 Task: Create a scrum project ZeroG.
Action: Mouse moved to (222, 64)
Screenshot: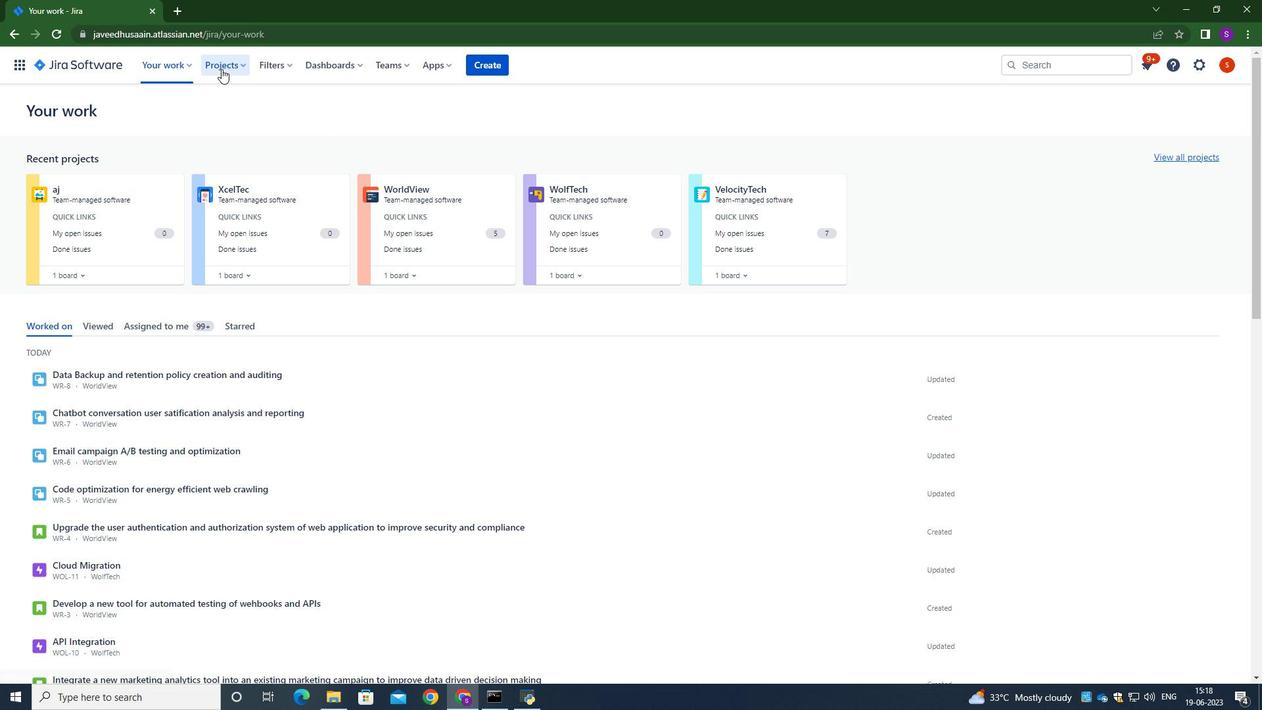 
Action: Mouse pressed left at (222, 64)
Screenshot: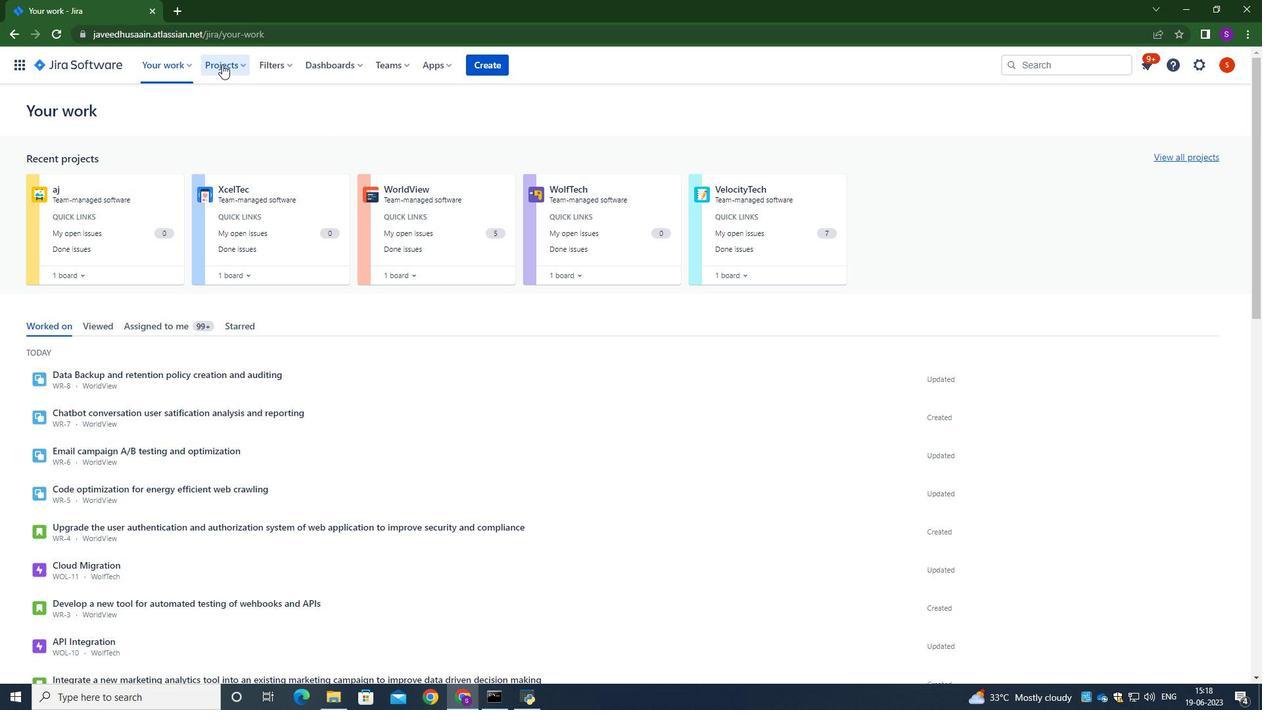 
Action: Mouse moved to (272, 330)
Screenshot: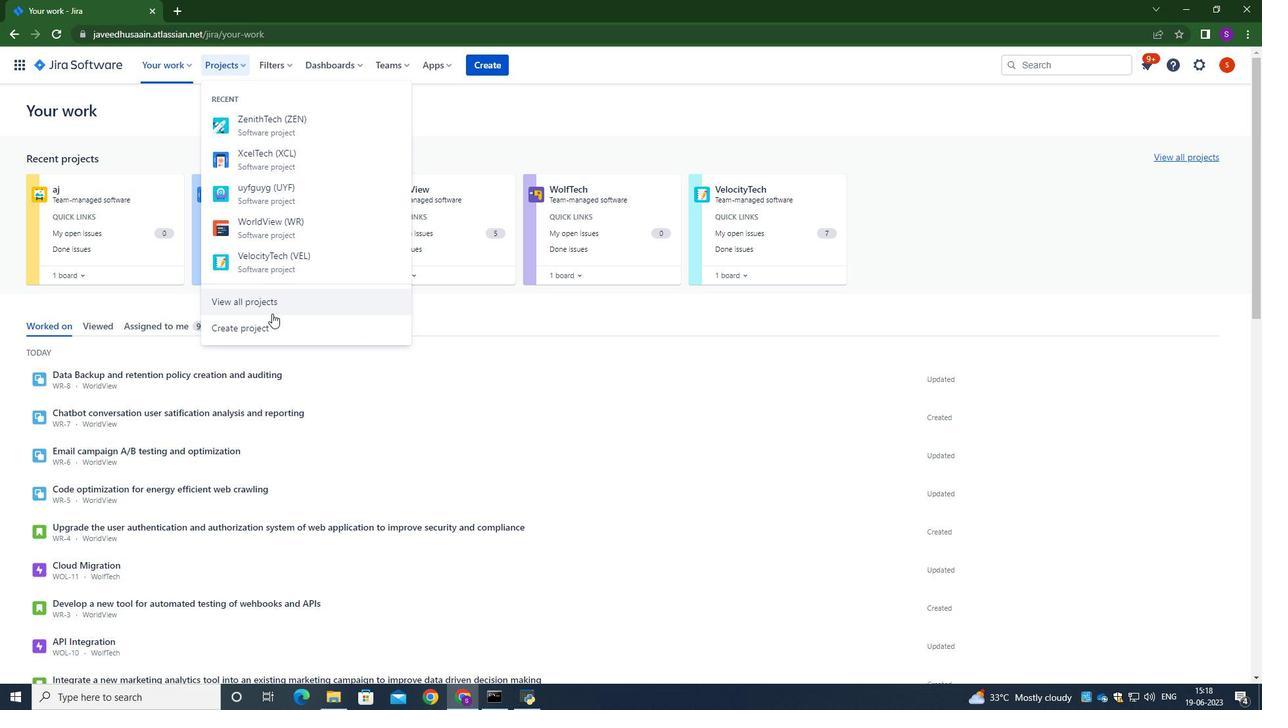
Action: Mouse pressed left at (272, 330)
Screenshot: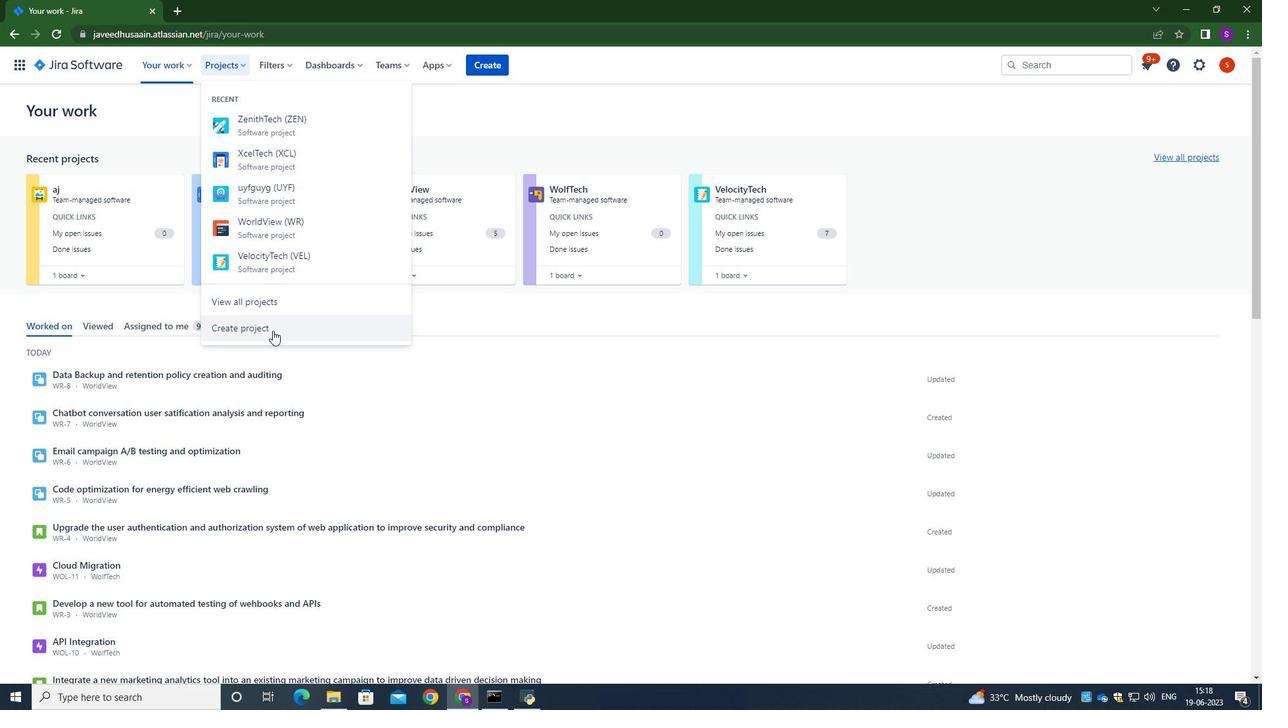 
Action: Mouse moved to (609, 229)
Screenshot: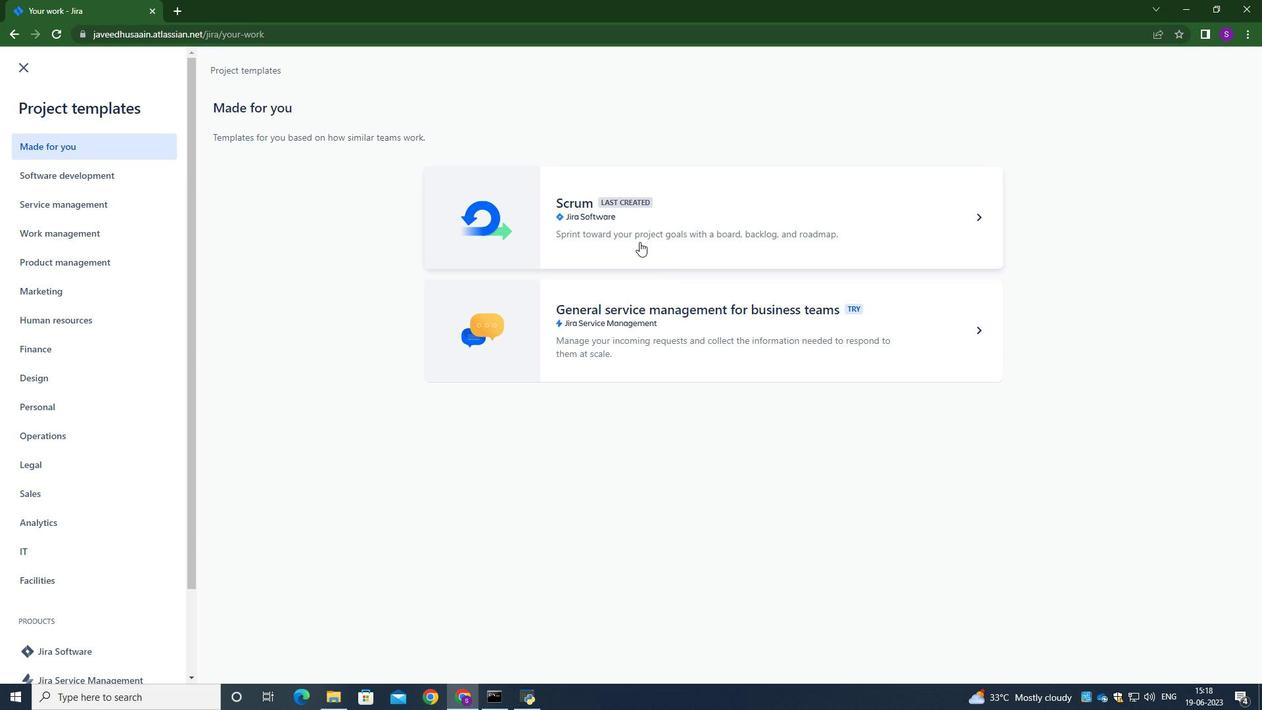 
Action: Mouse pressed left at (609, 229)
Screenshot: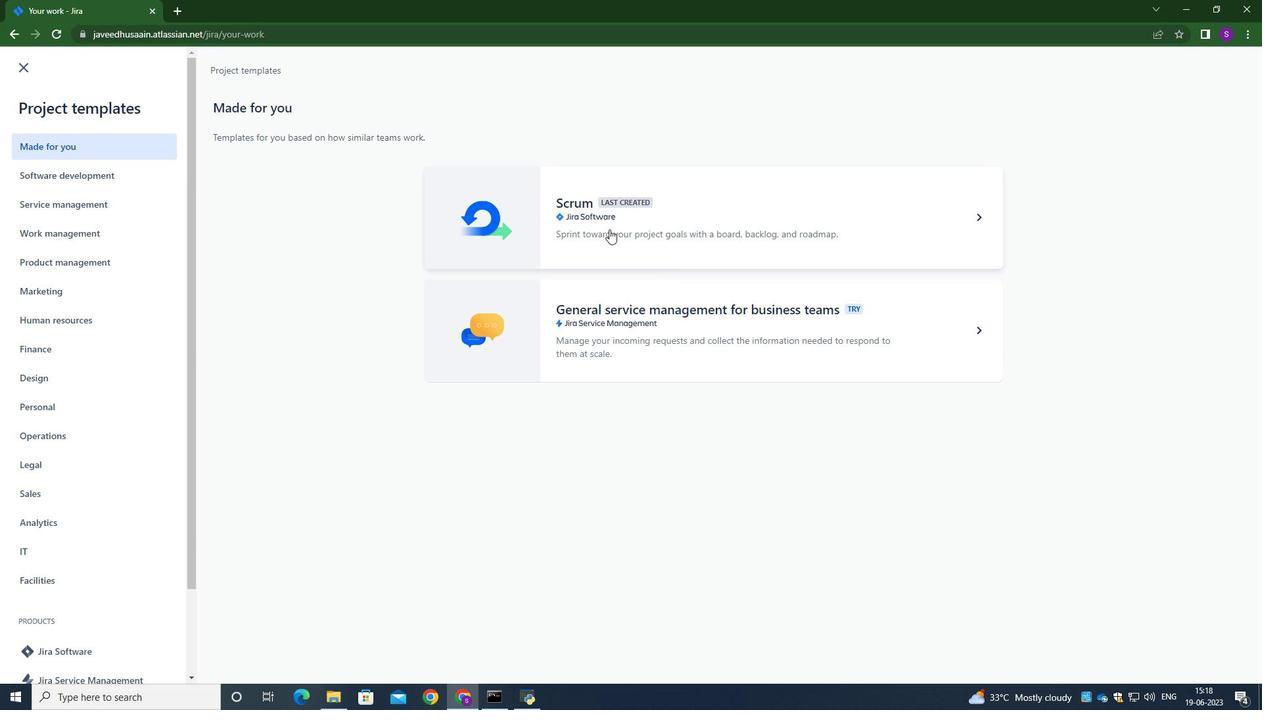 
Action: Mouse moved to (619, 389)
Screenshot: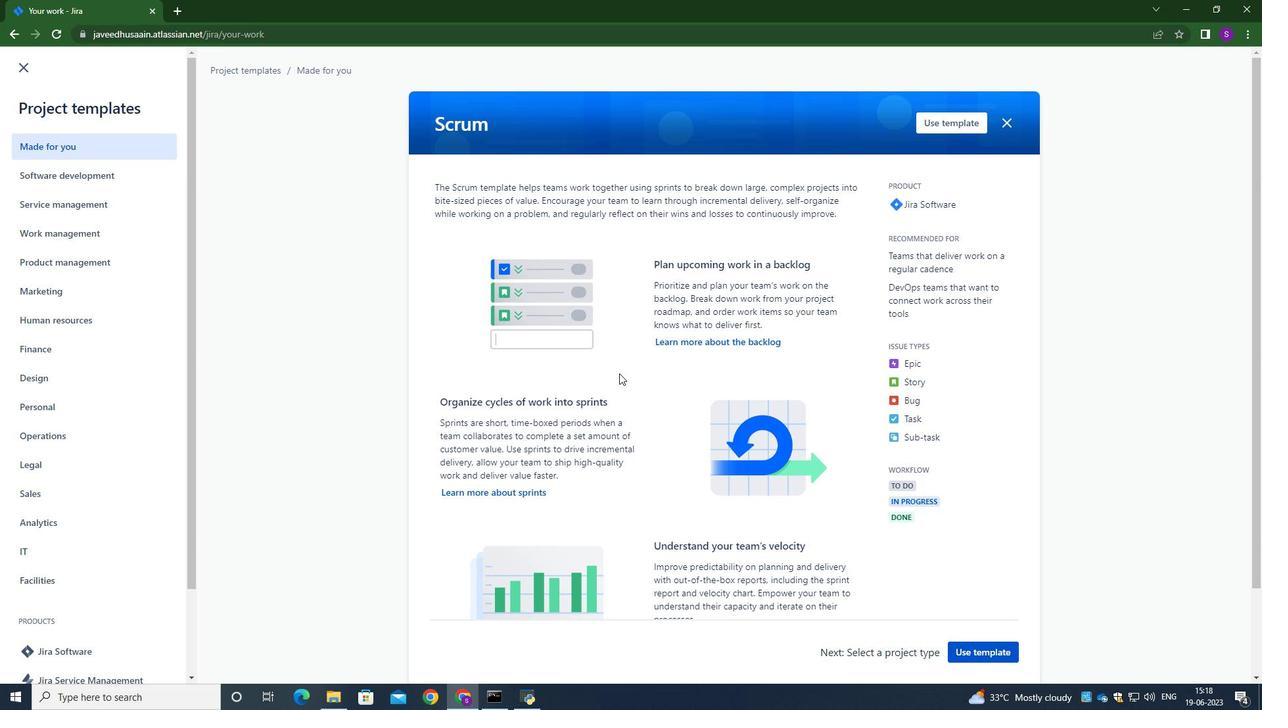 
Action: Mouse scrolled (619, 388) with delta (0, 0)
Screenshot: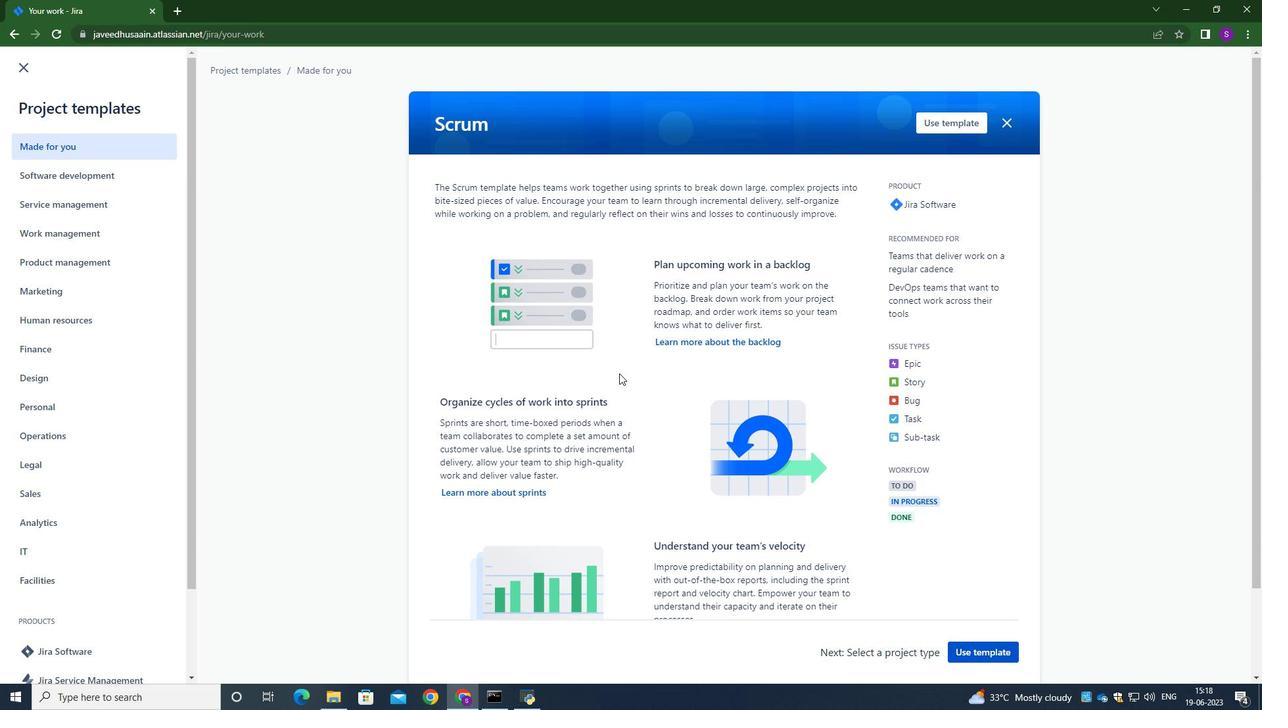 
Action: Mouse moved to (619, 389)
Screenshot: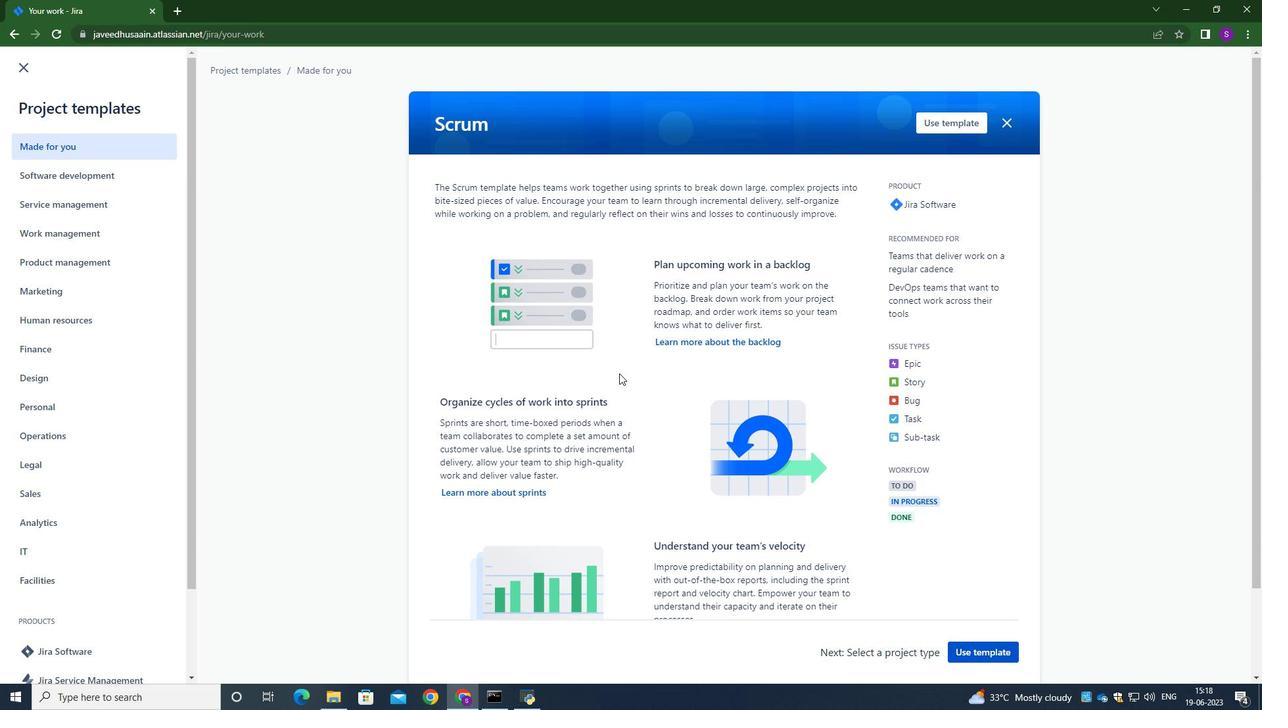 
Action: Mouse scrolled (619, 388) with delta (0, 0)
Screenshot: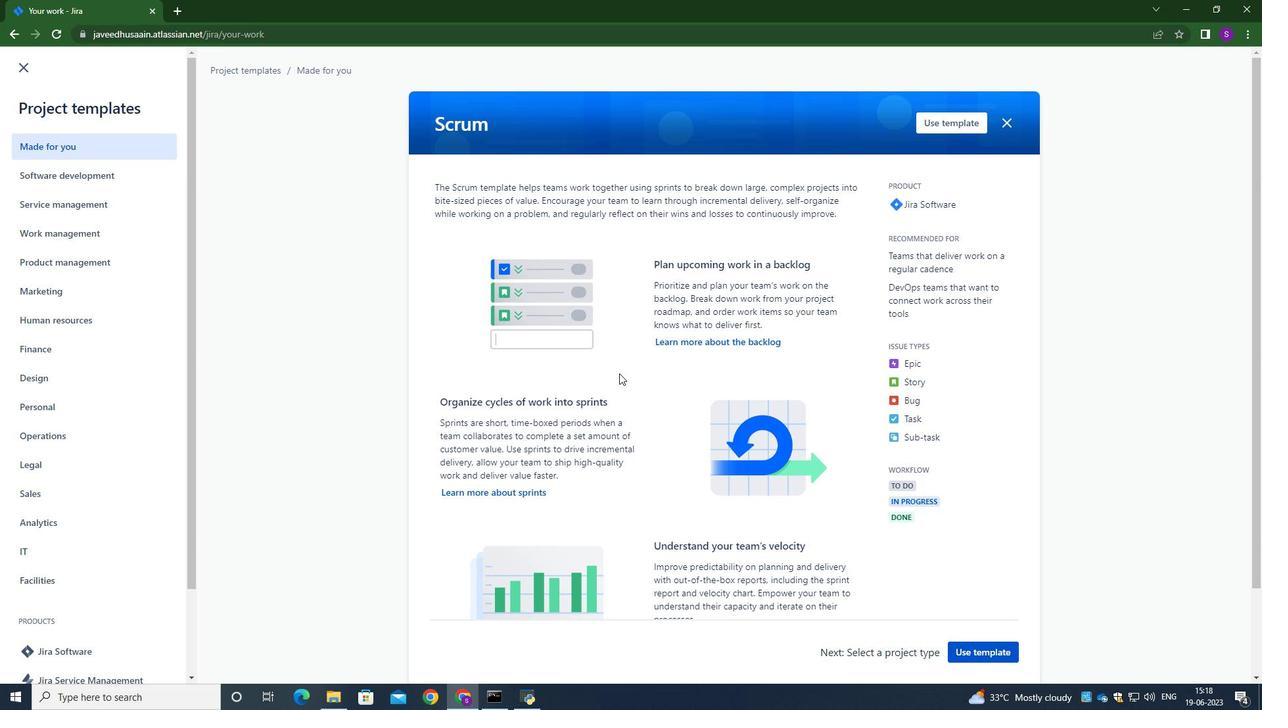 
Action: Mouse scrolled (619, 388) with delta (0, 0)
Screenshot: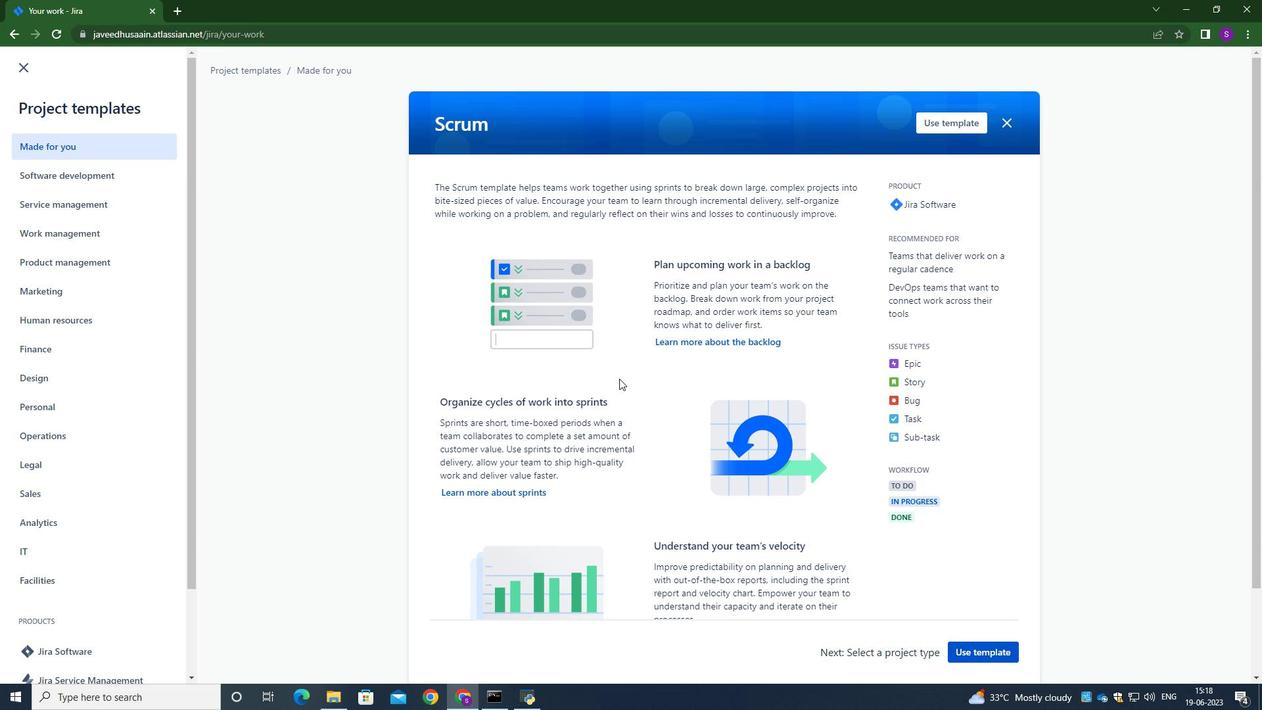 
Action: Mouse scrolled (619, 388) with delta (0, 0)
Screenshot: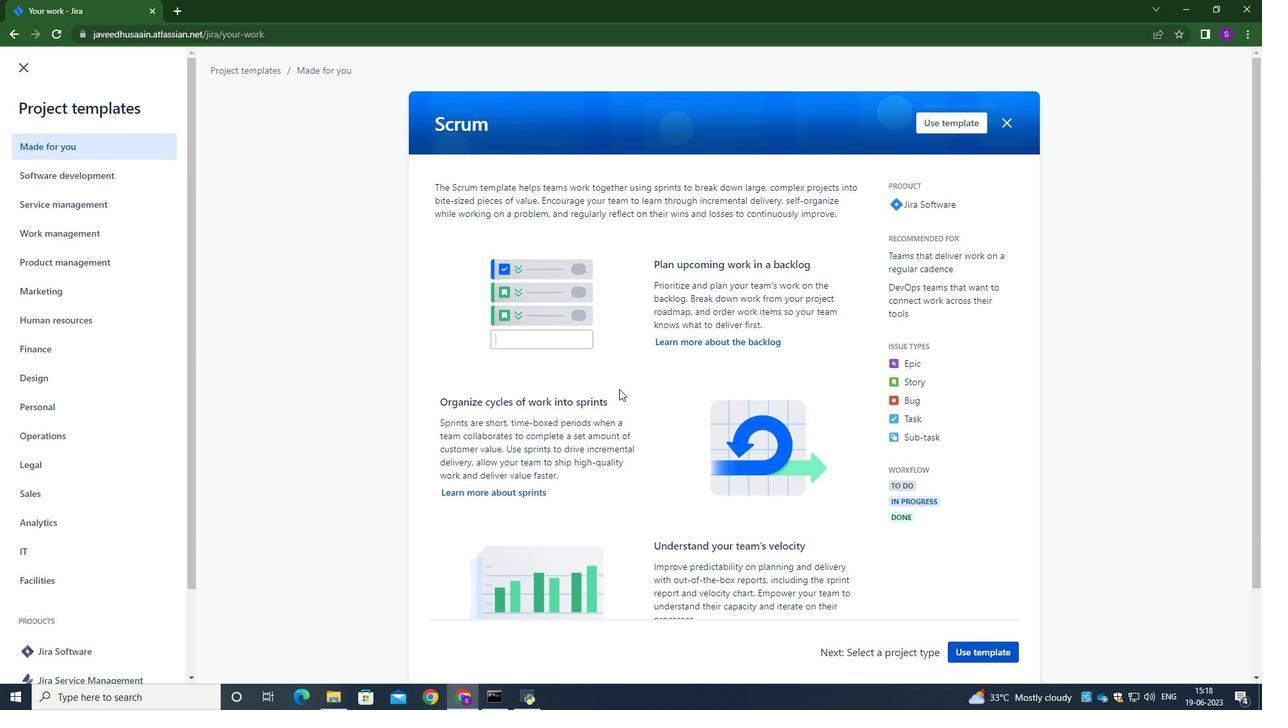 
Action: Mouse scrolled (619, 388) with delta (0, 0)
Screenshot: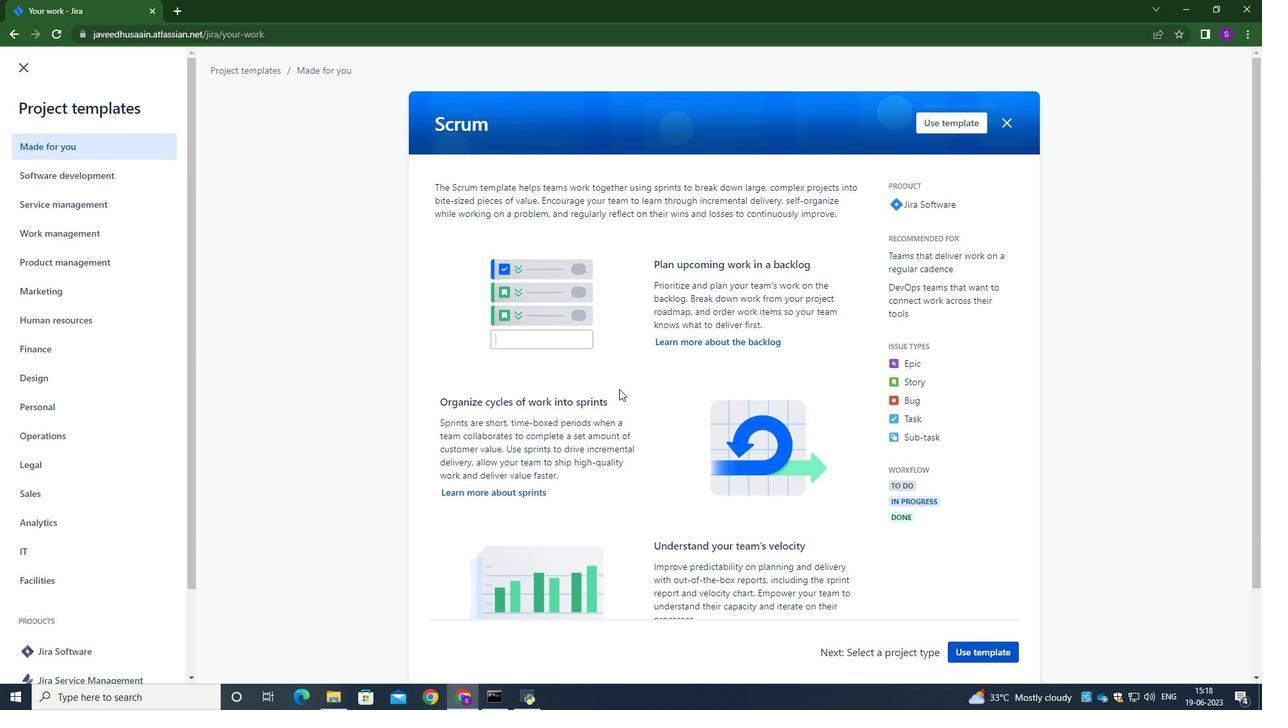 
Action: Mouse moved to (999, 637)
Screenshot: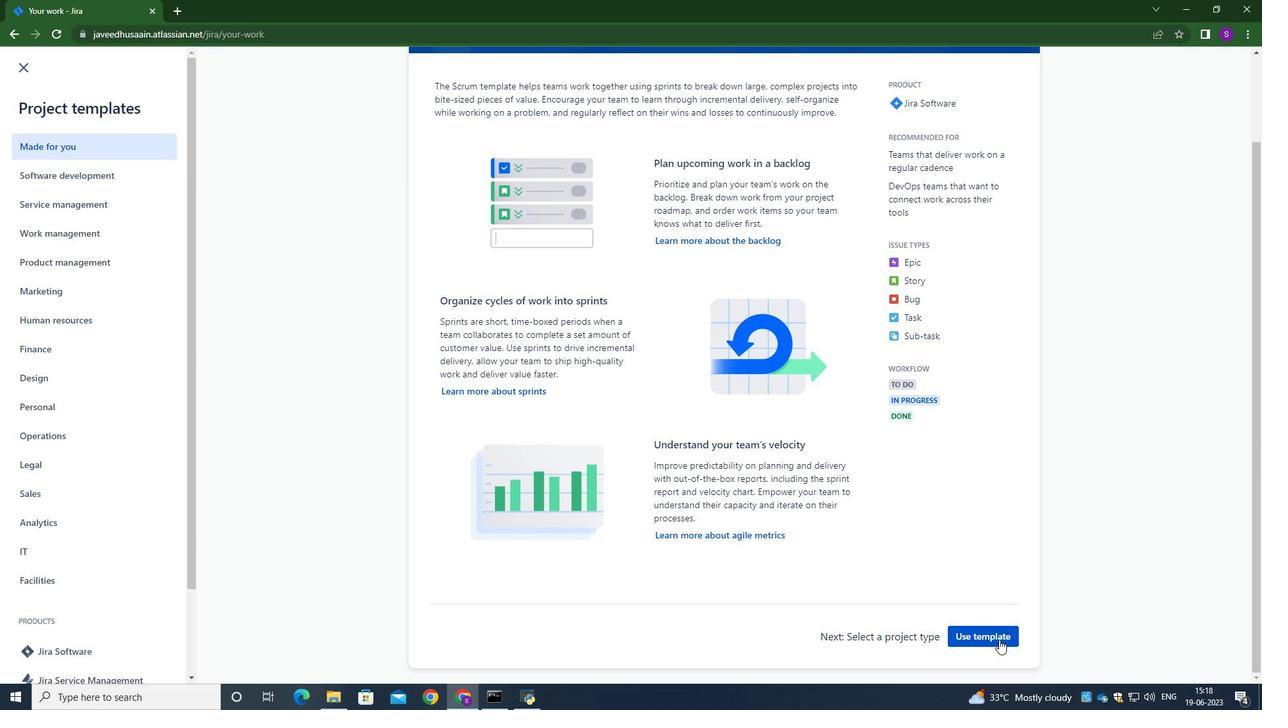 
Action: Mouse pressed left at (999, 637)
Screenshot: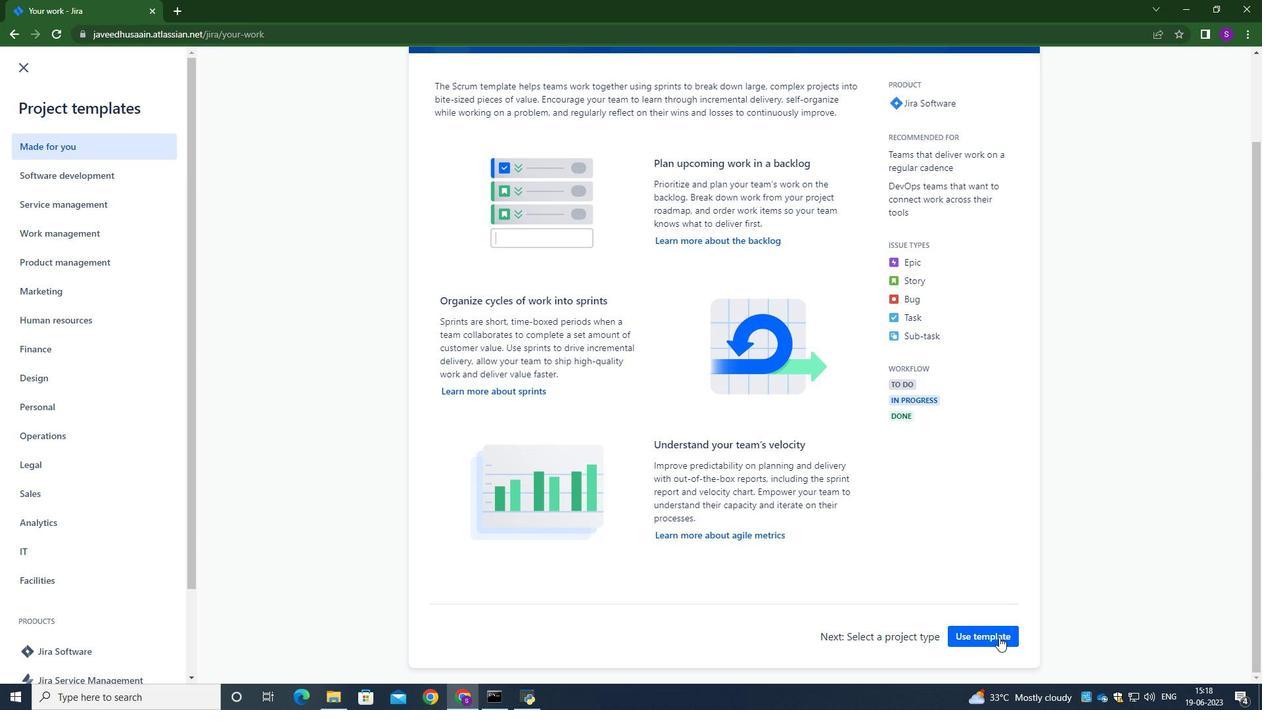 
Action: Mouse moved to (771, 510)
Screenshot: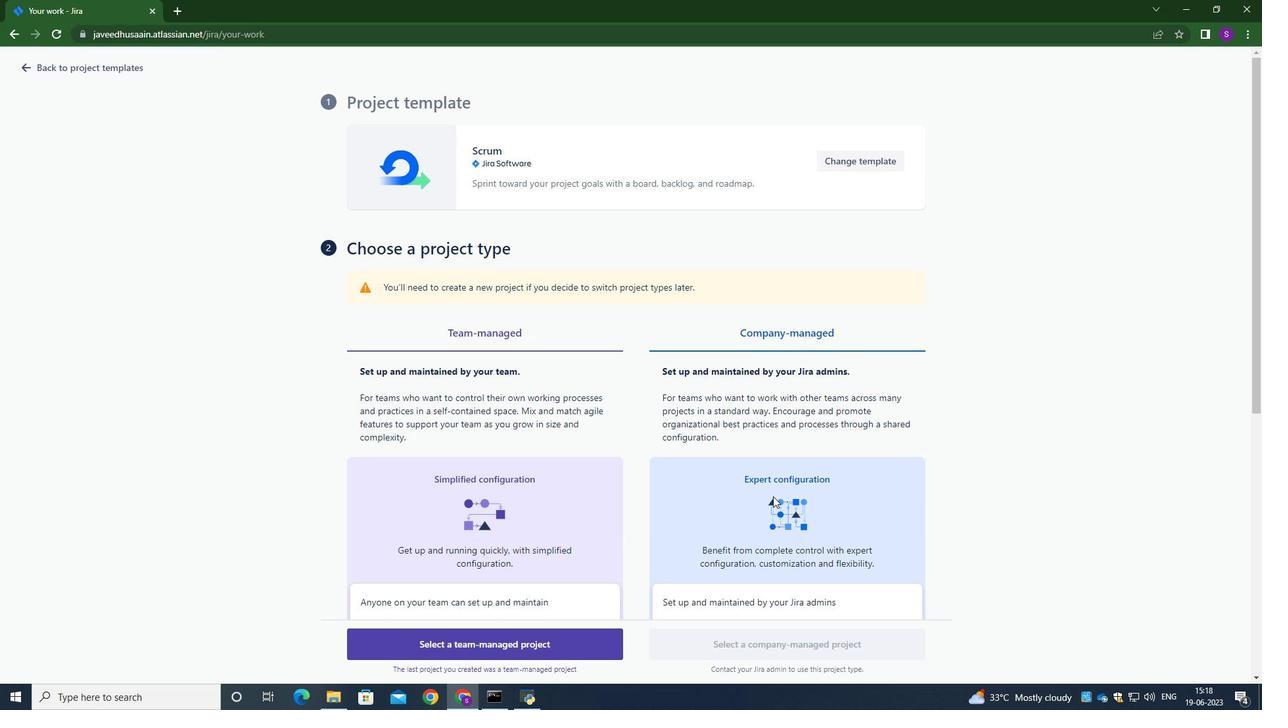 
Action: Mouse scrolled (771, 510) with delta (0, 0)
Screenshot: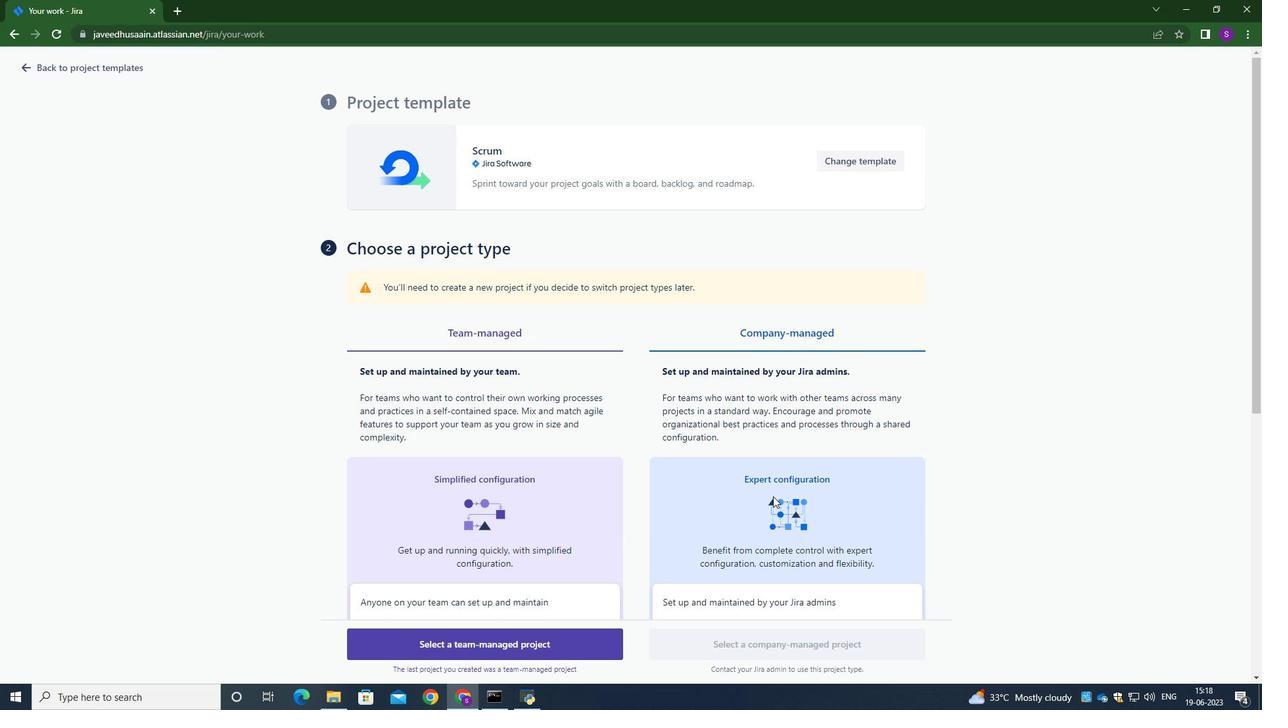 
Action: Mouse moved to (771, 512)
Screenshot: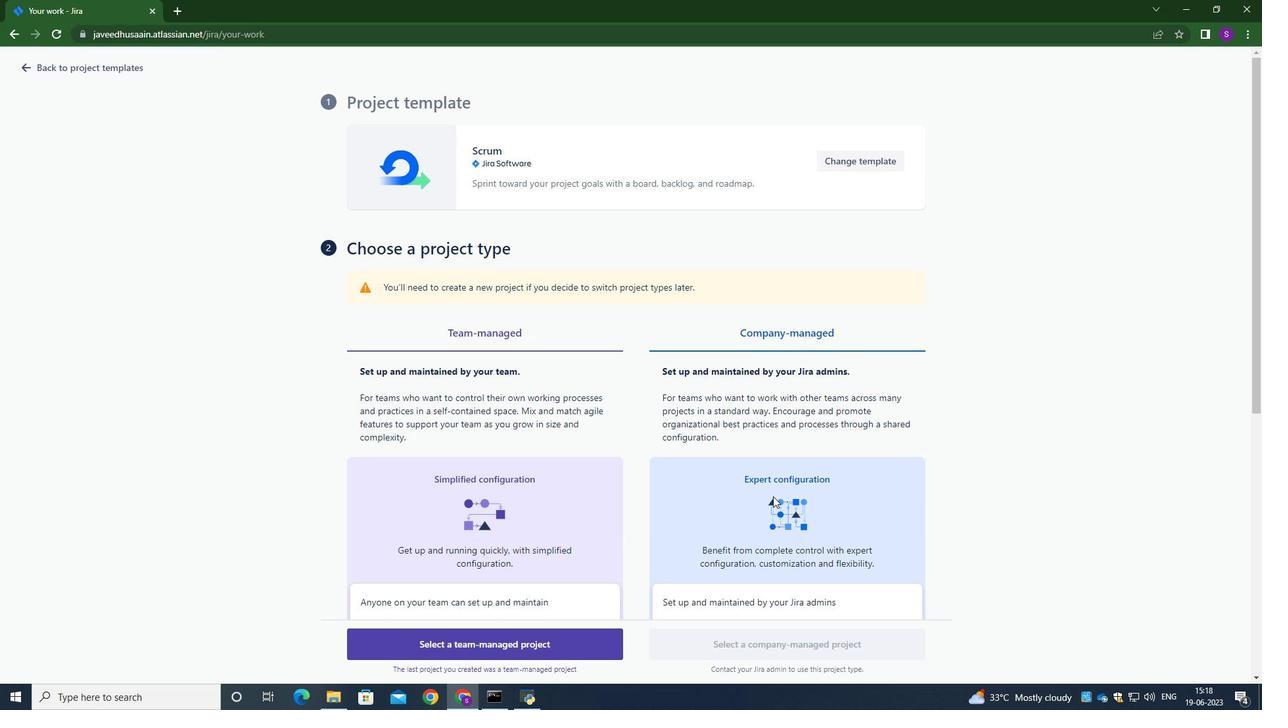
Action: Mouse scrolled (771, 511) with delta (0, 0)
Screenshot: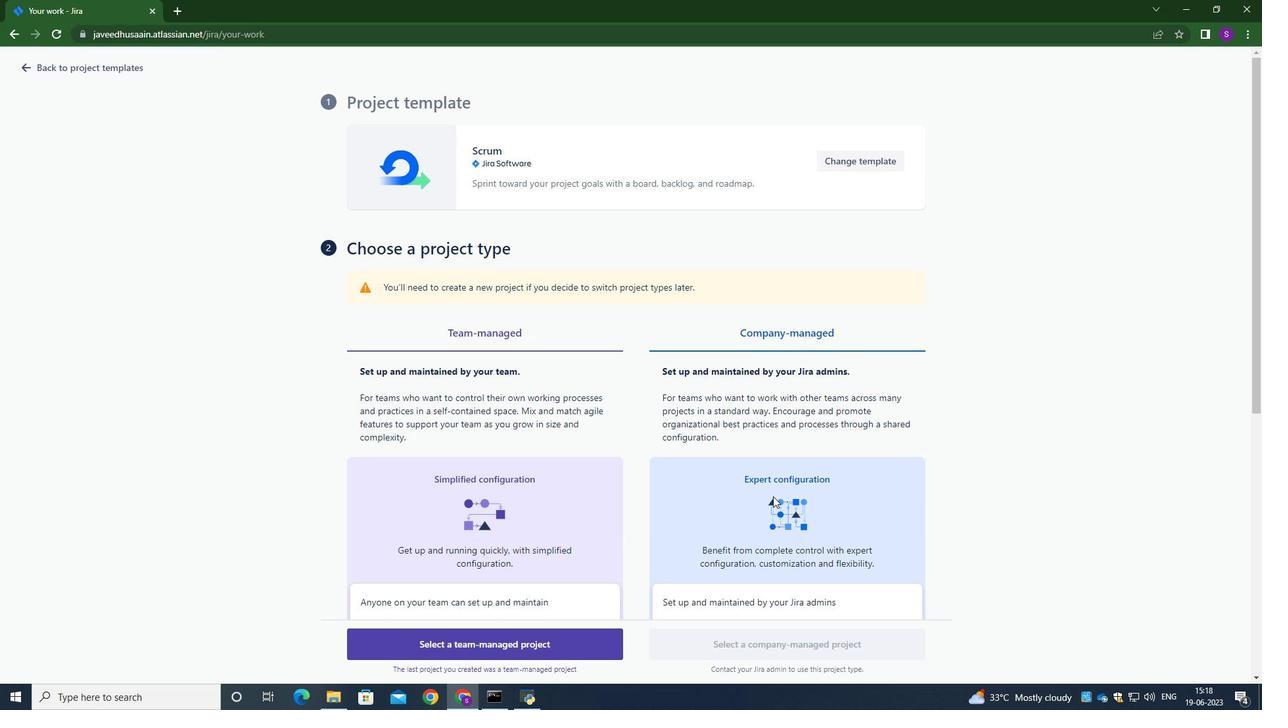
Action: Mouse scrolled (771, 511) with delta (0, 0)
Screenshot: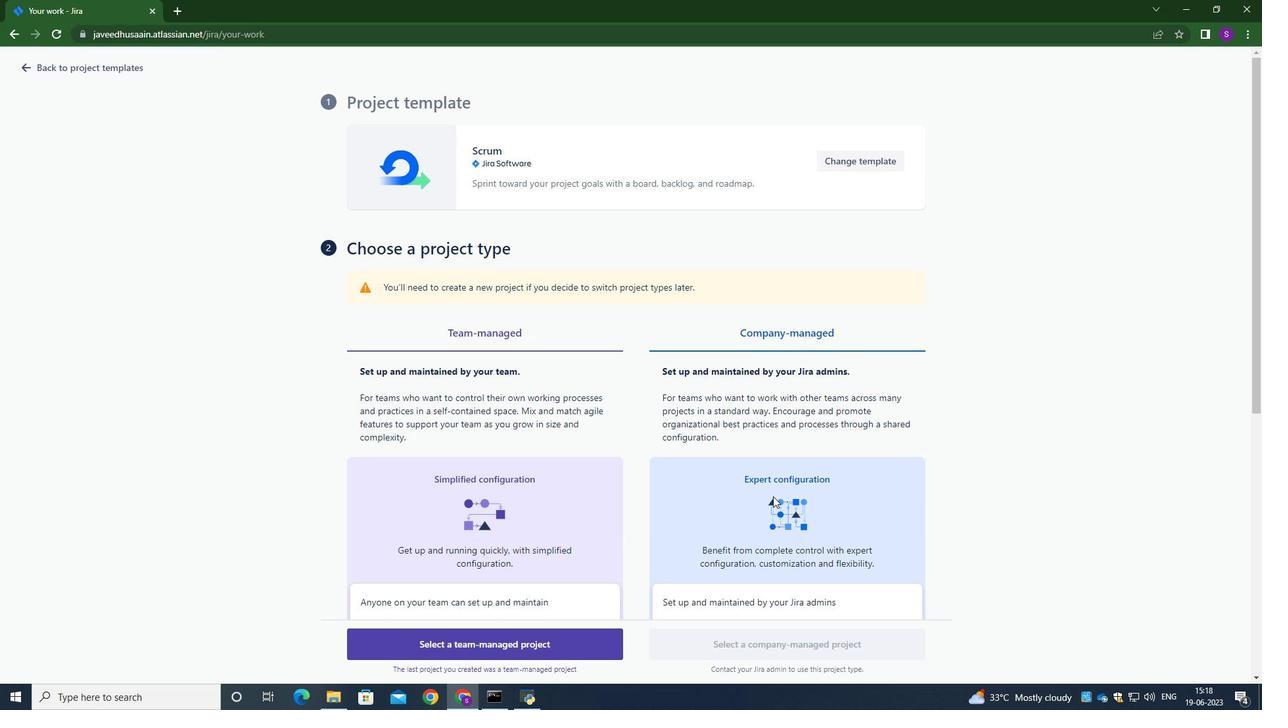 
Action: Mouse scrolled (771, 511) with delta (0, 0)
Screenshot: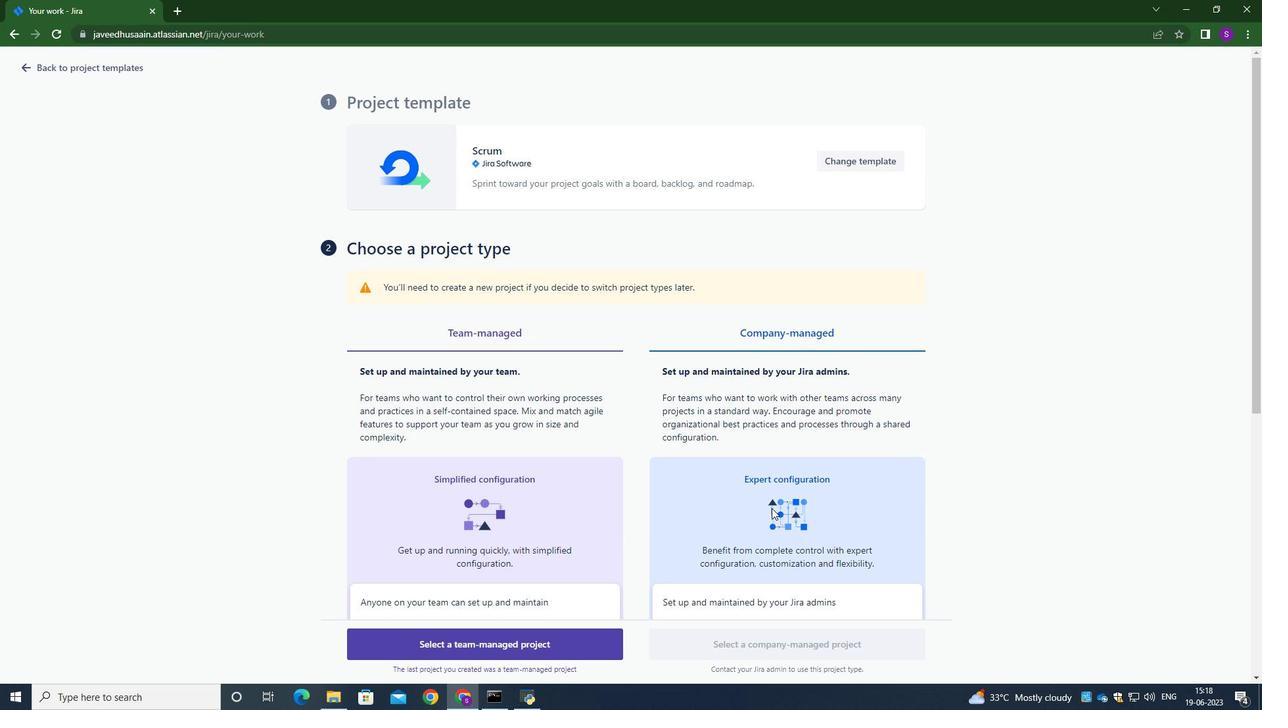 
Action: Mouse scrolled (771, 511) with delta (0, 0)
Screenshot: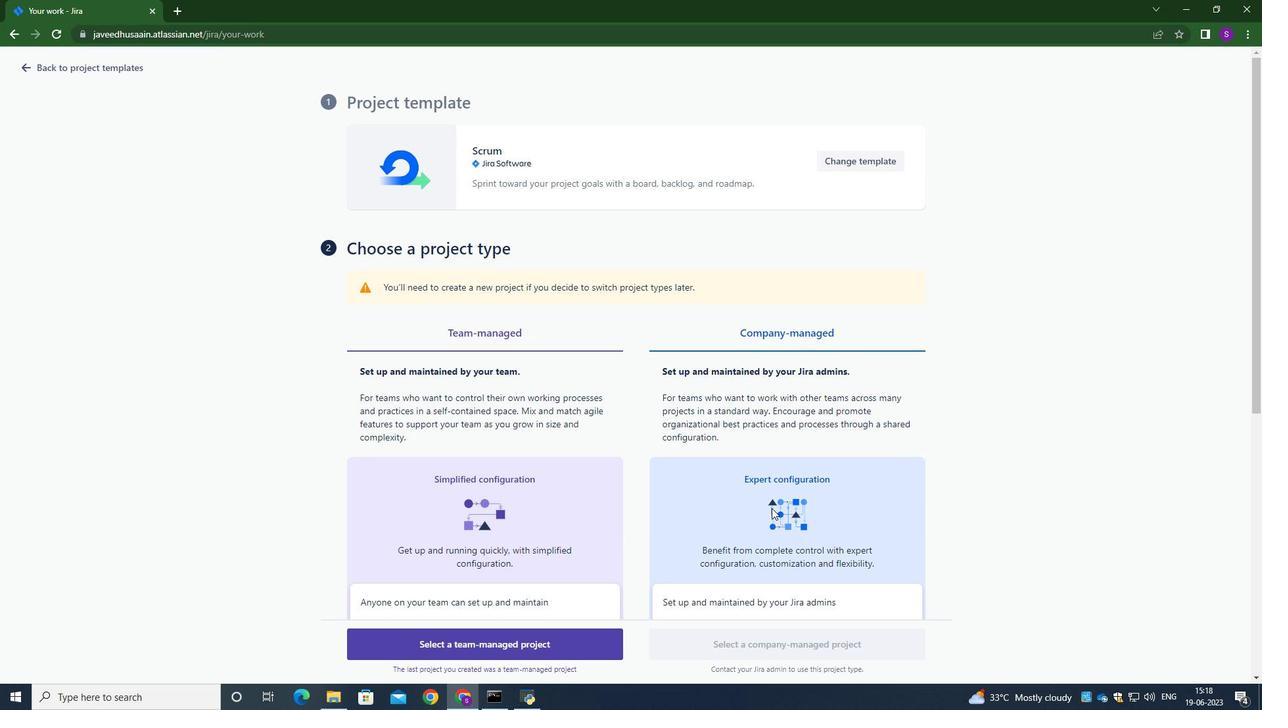 
Action: Mouse scrolled (771, 511) with delta (0, 0)
Screenshot: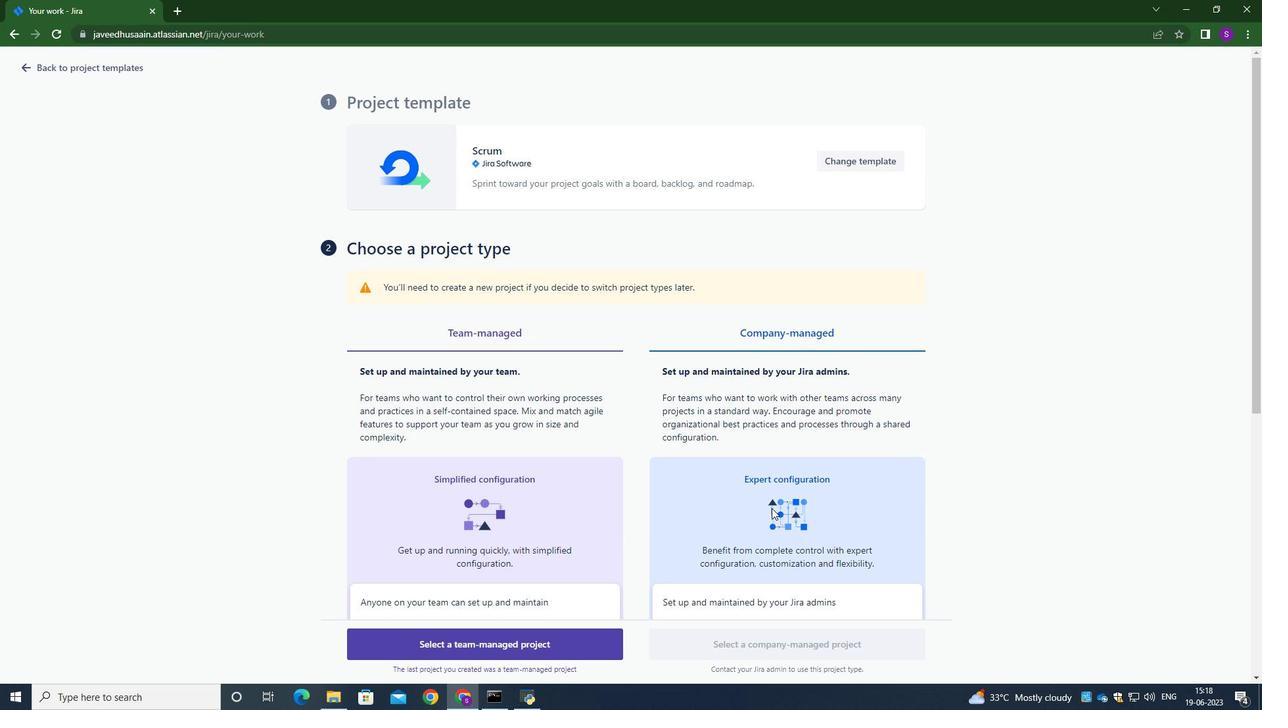 
Action: Mouse scrolled (771, 511) with delta (0, 0)
Screenshot: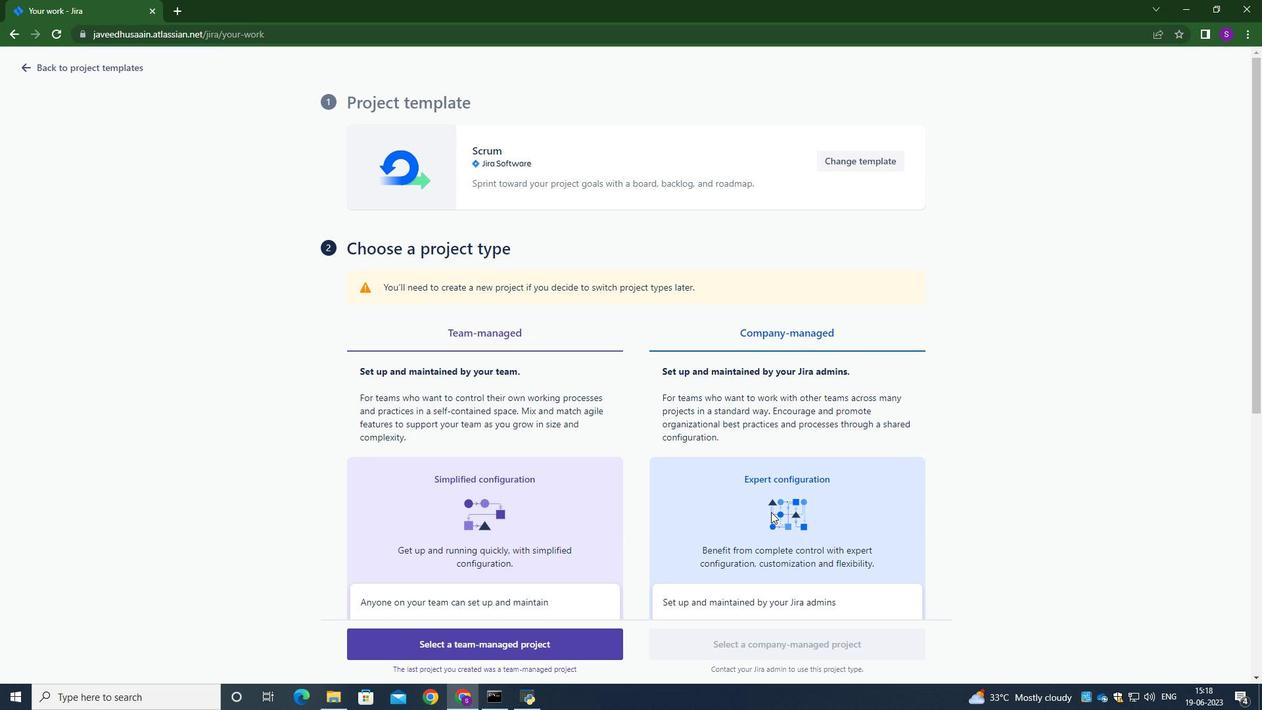 
Action: Mouse moved to (508, 644)
Screenshot: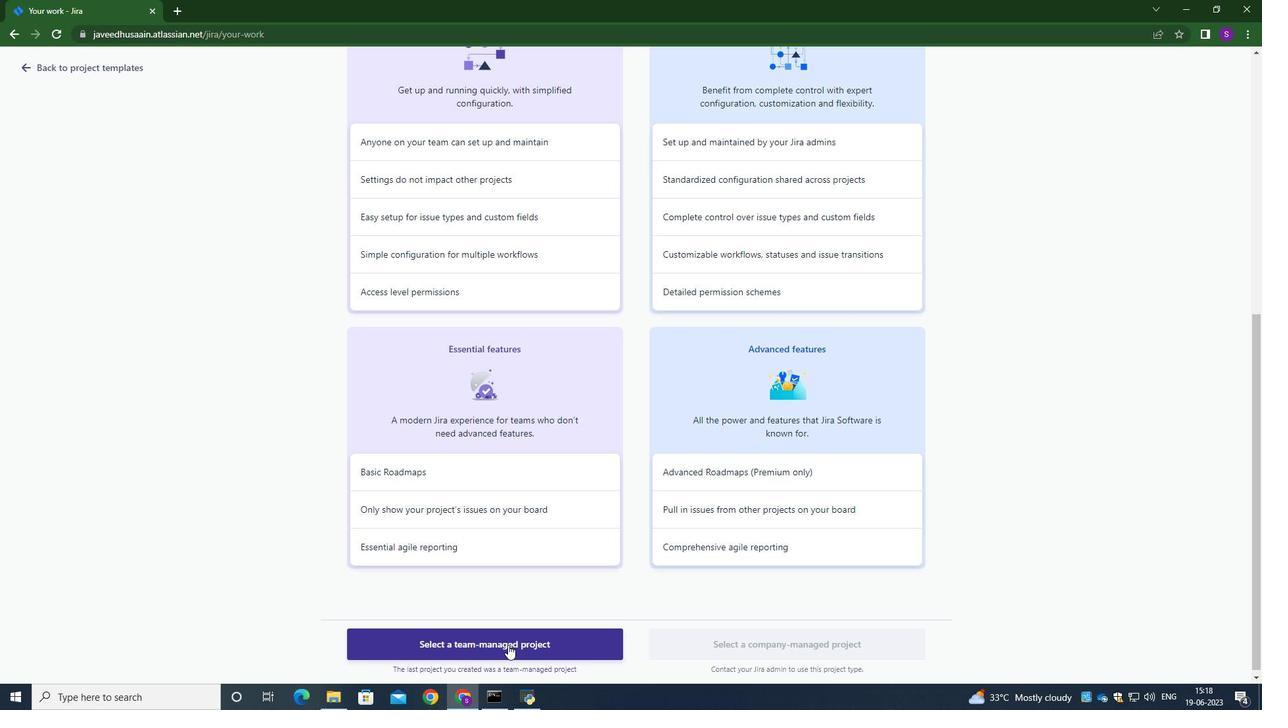 
Action: Mouse pressed left at (508, 644)
Screenshot: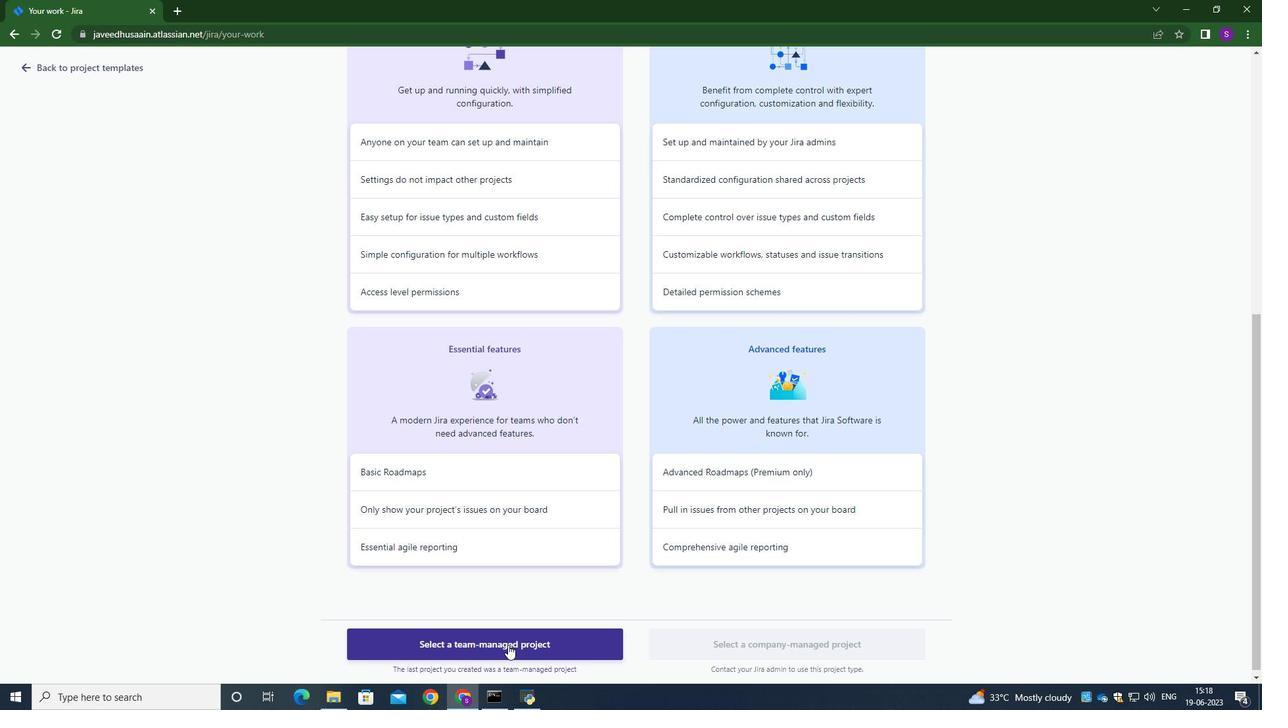 
Action: Mouse moved to (437, 309)
Screenshot: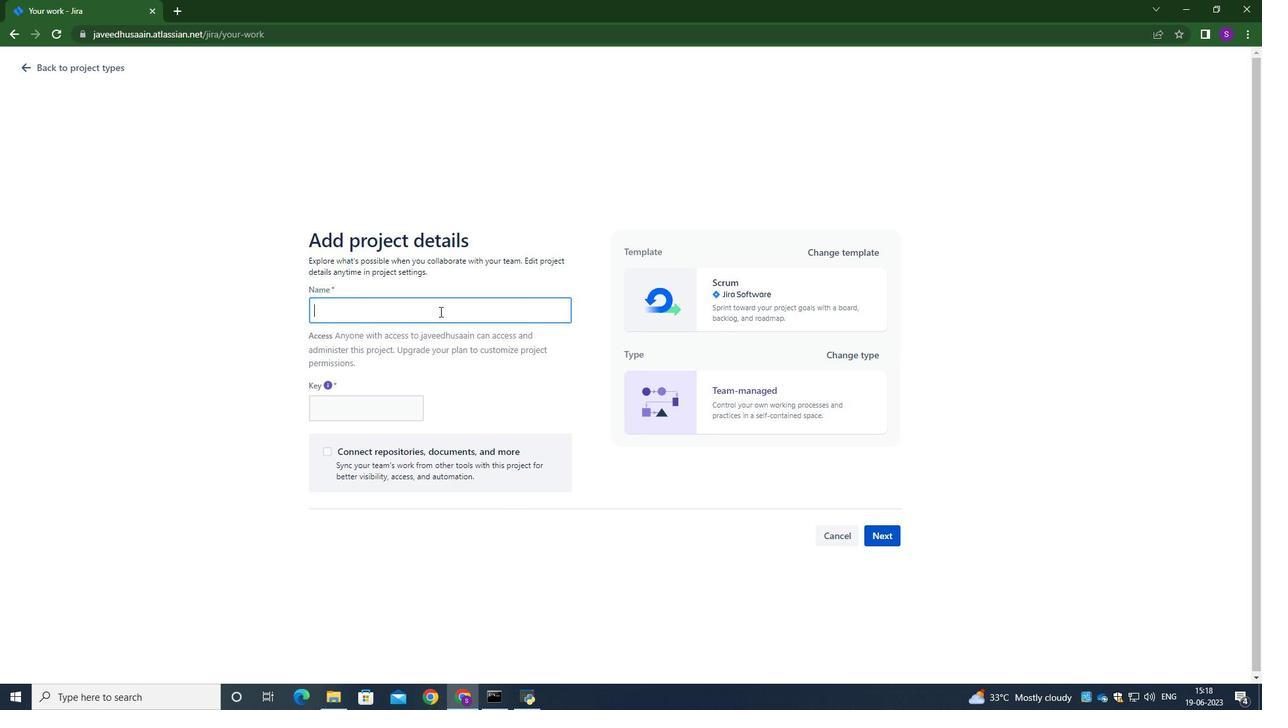 
Action: Mouse pressed left at (437, 309)
Screenshot: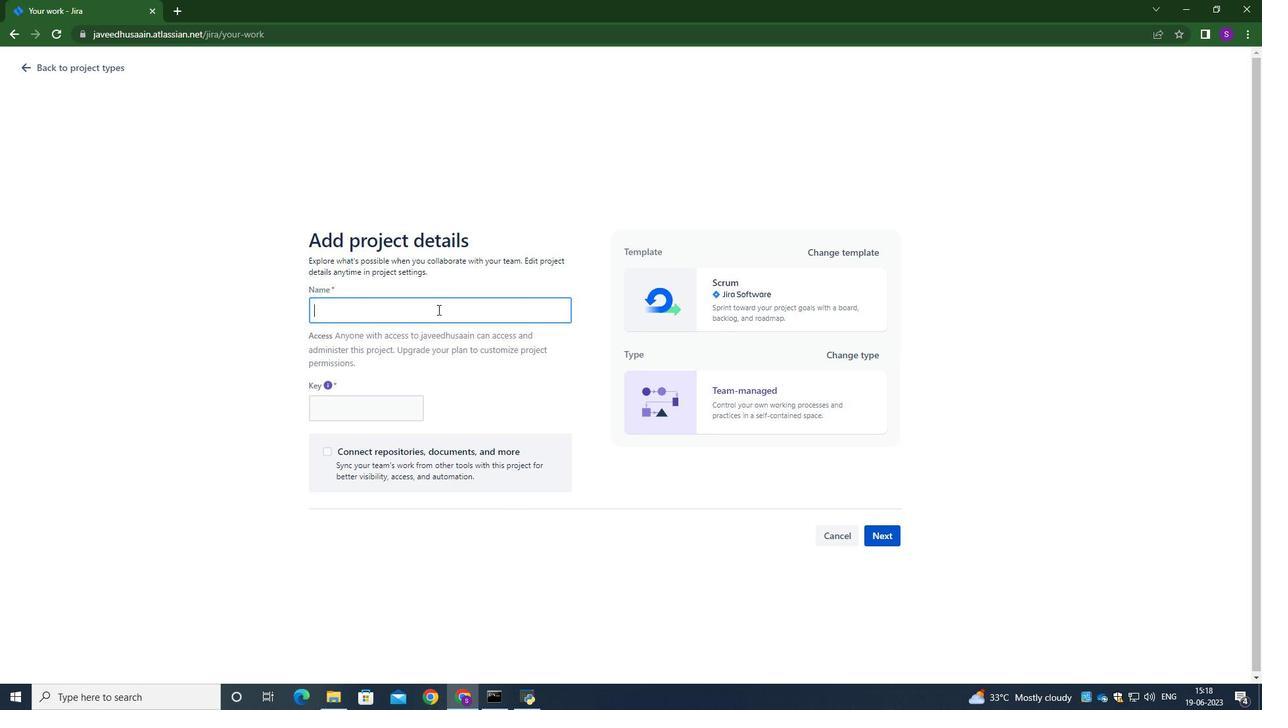 
Action: Key pressed <Key.caps_lock>Z<Key.caps_lock>ero<Key.caps_lock>G<Key.caps_lock>
Screenshot: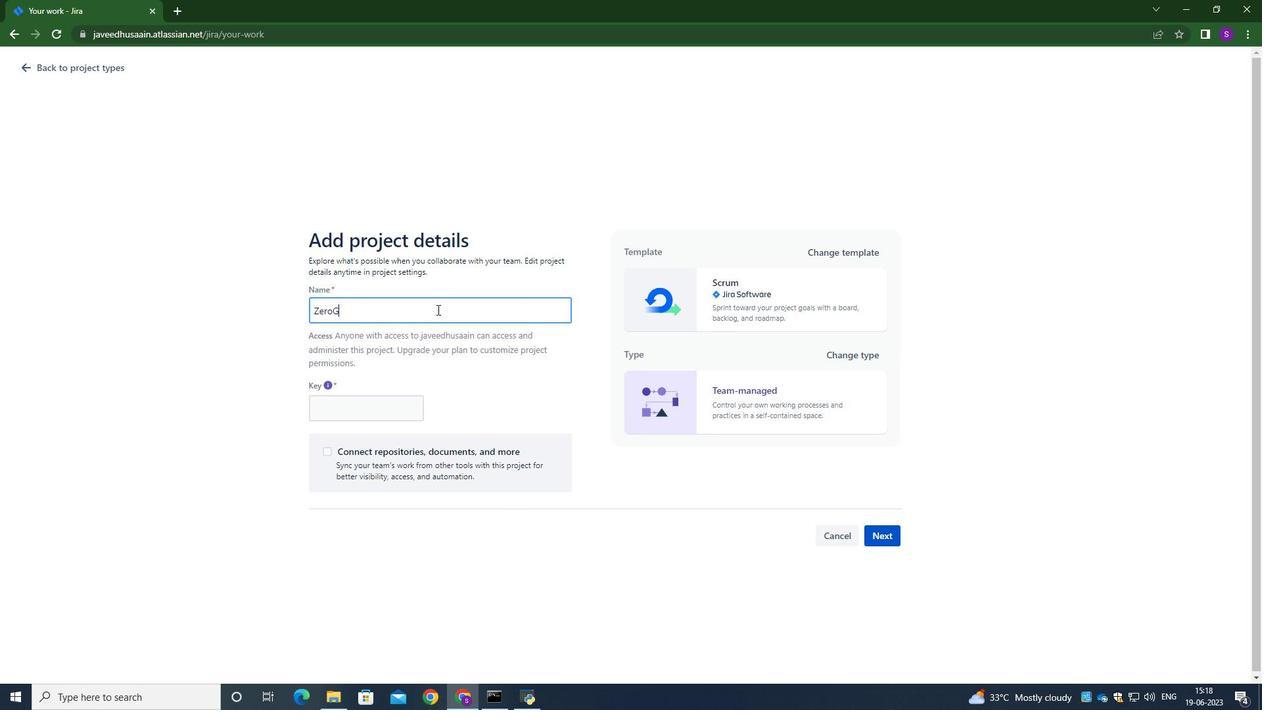 
Action: Mouse moved to (872, 547)
Screenshot: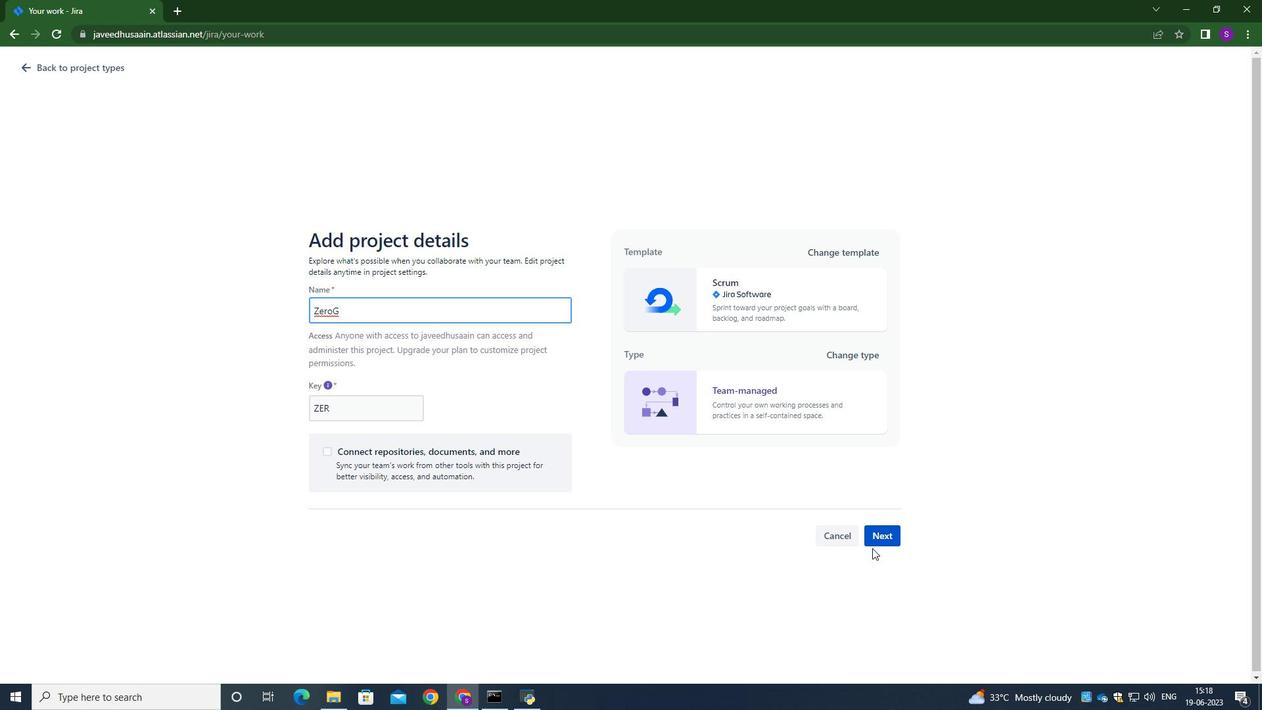 
Action: Mouse pressed left at (872, 547)
Screenshot: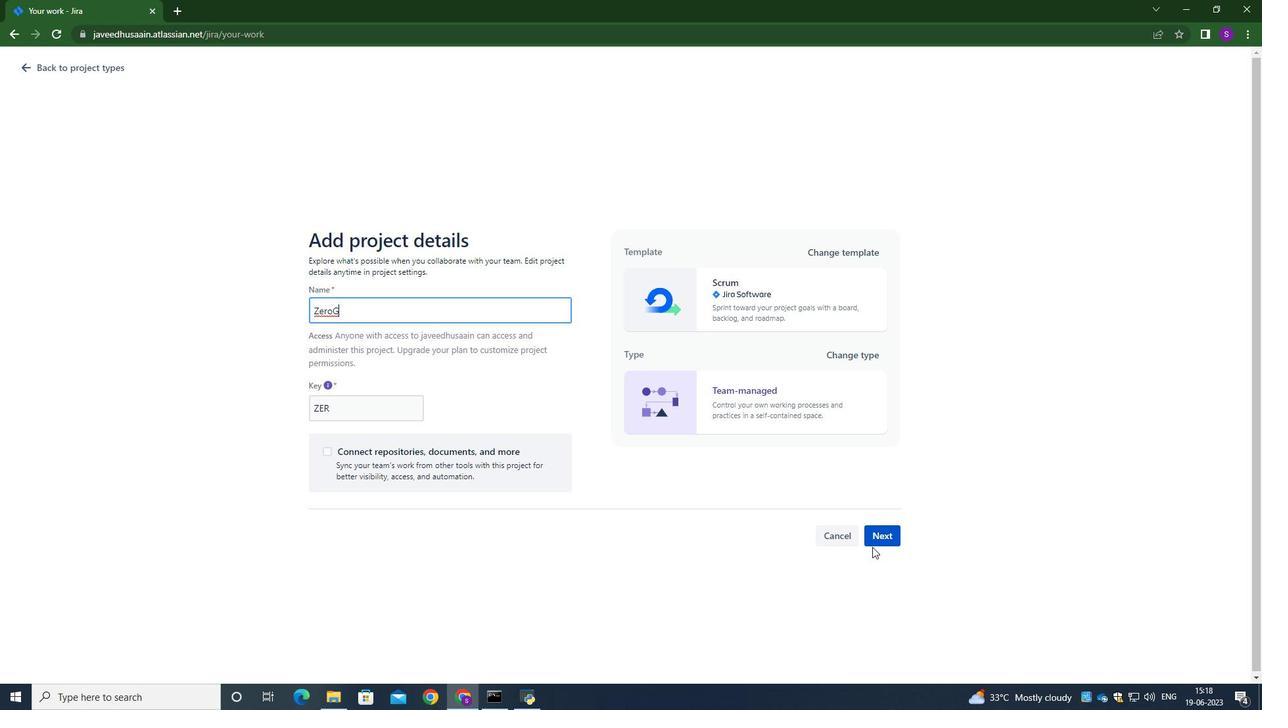
Action: Mouse moved to (877, 540)
Screenshot: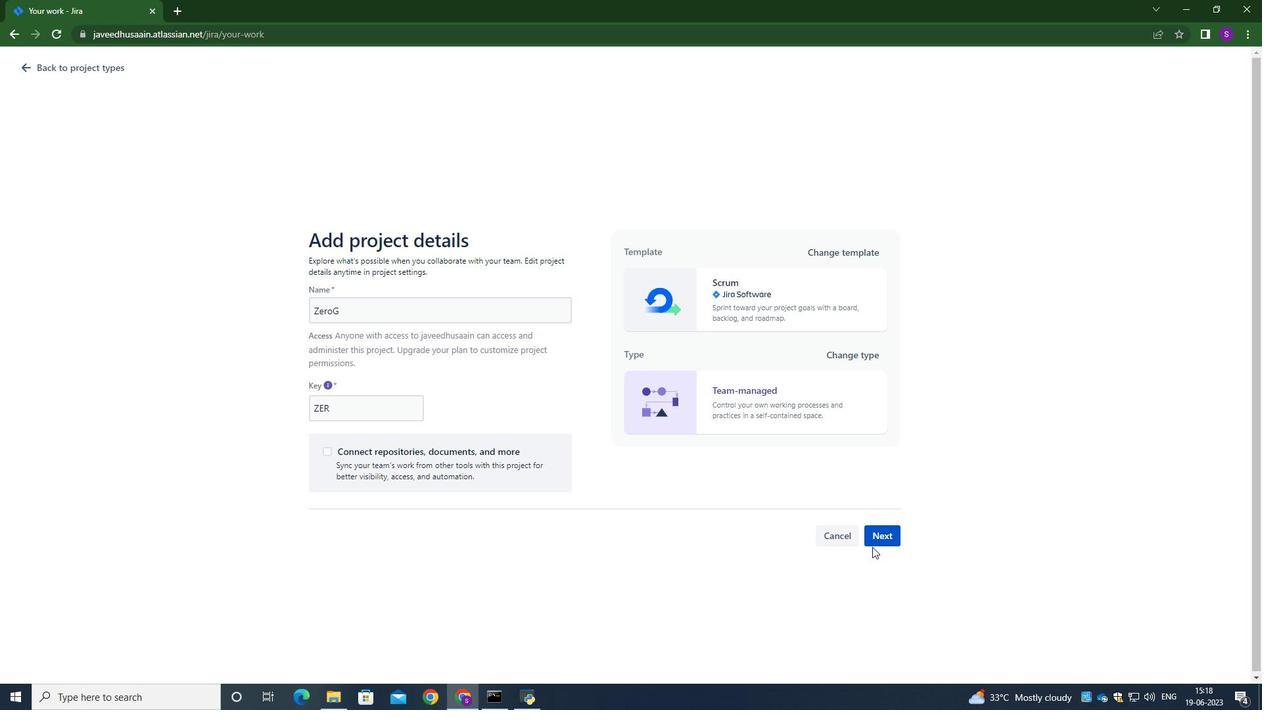 
Action: Mouse pressed left at (877, 540)
Screenshot: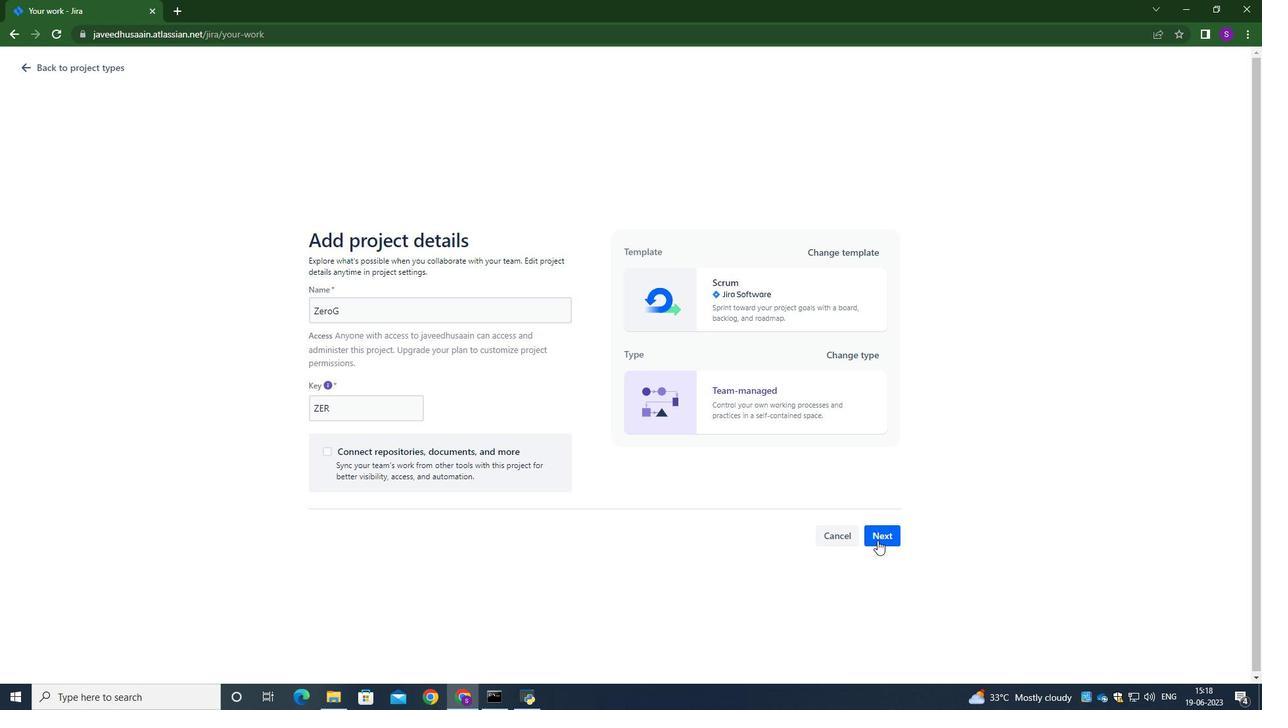 
Action: Mouse moved to (781, 446)
Screenshot: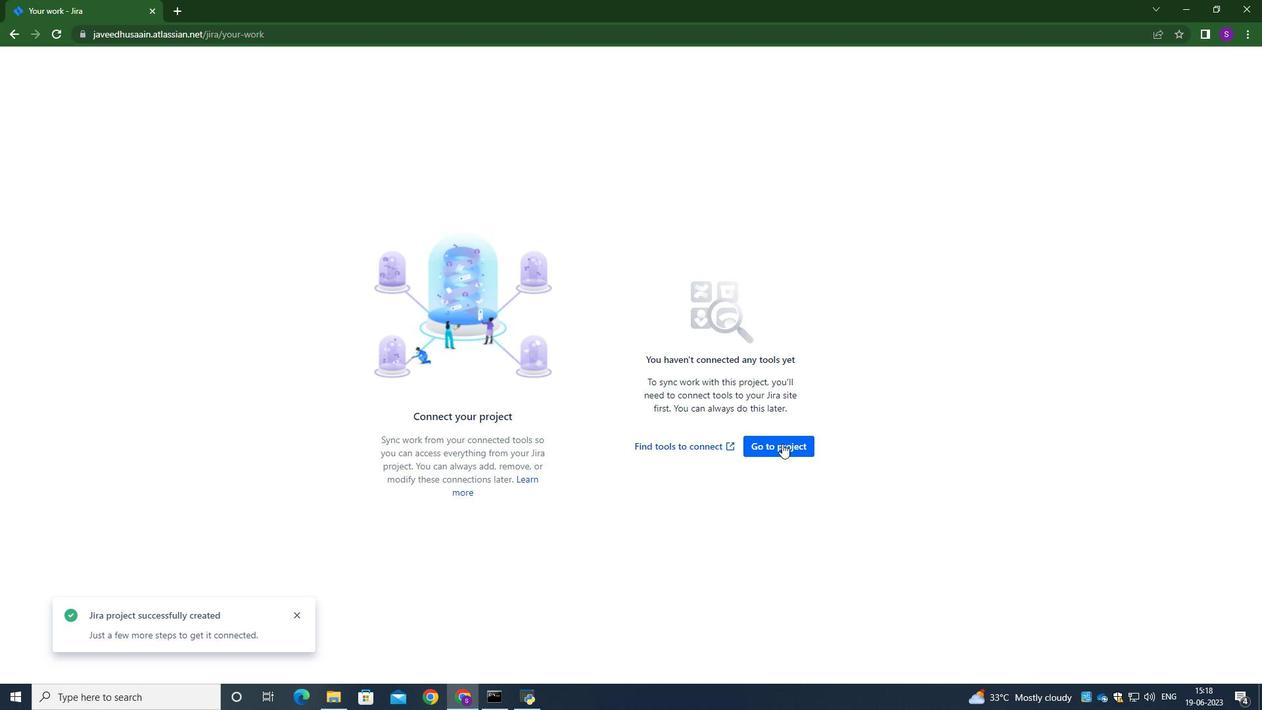 
Action: Mouse pressed left at (781, 446)
Screenshot: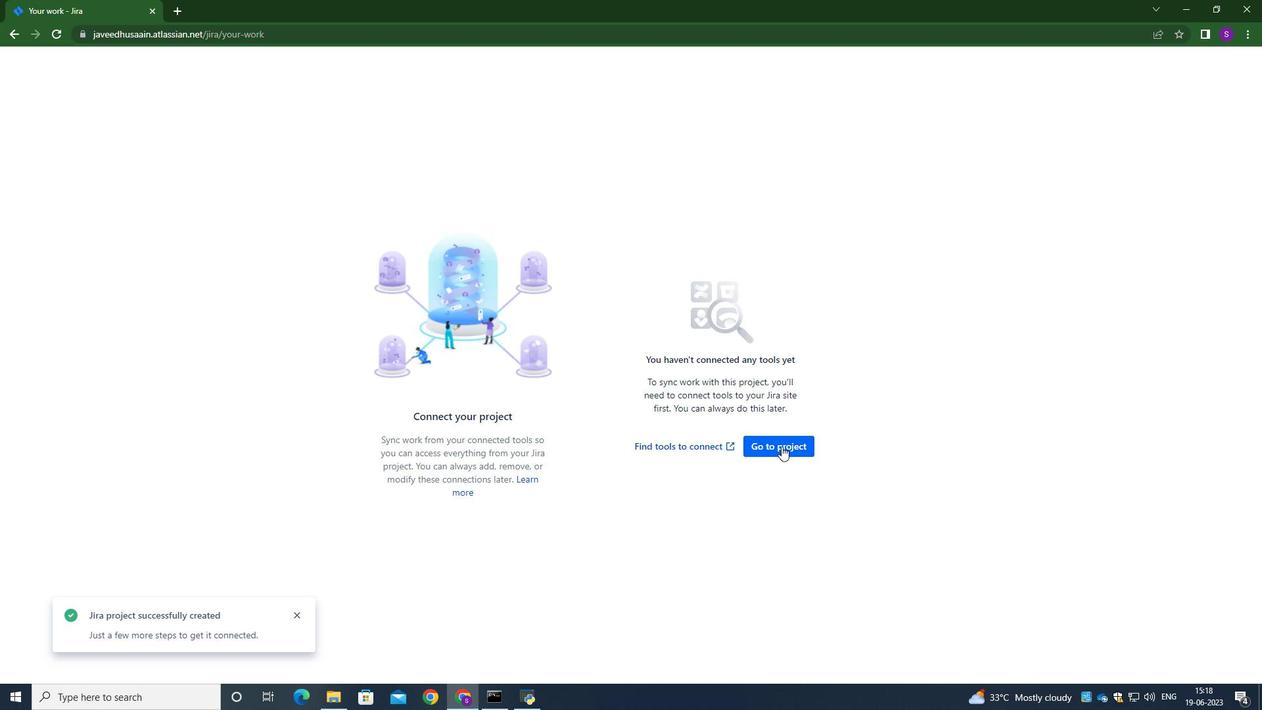 
